 Task: Connect data to looker.
Action: Mouse moved to (190, 68)
Screenshot: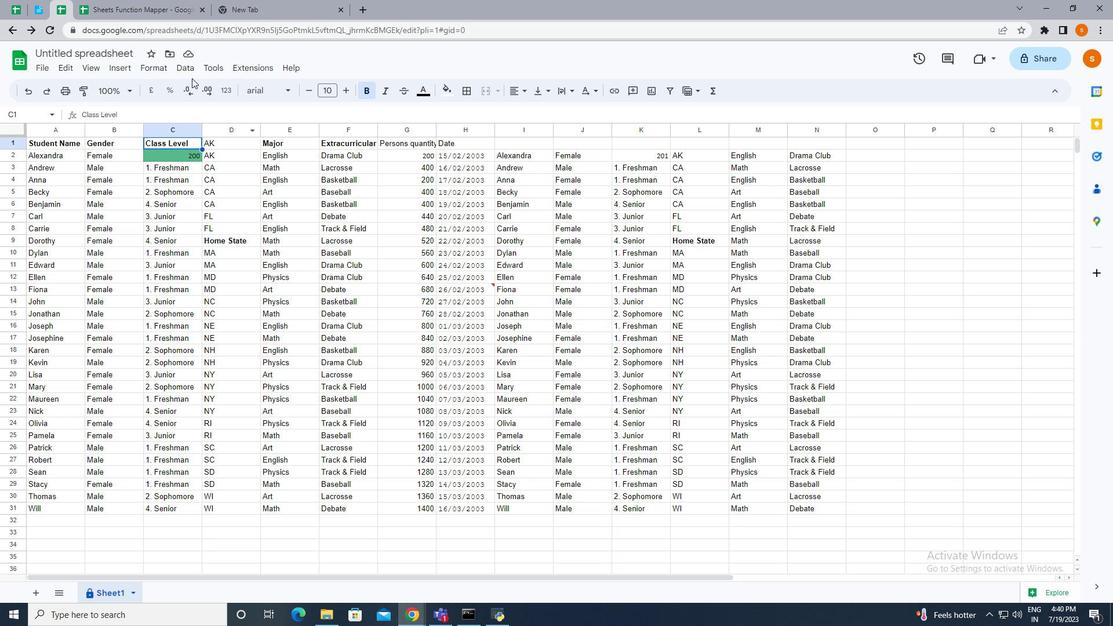 
Action: Mouse pressed left at (190, 68)
Screenshot: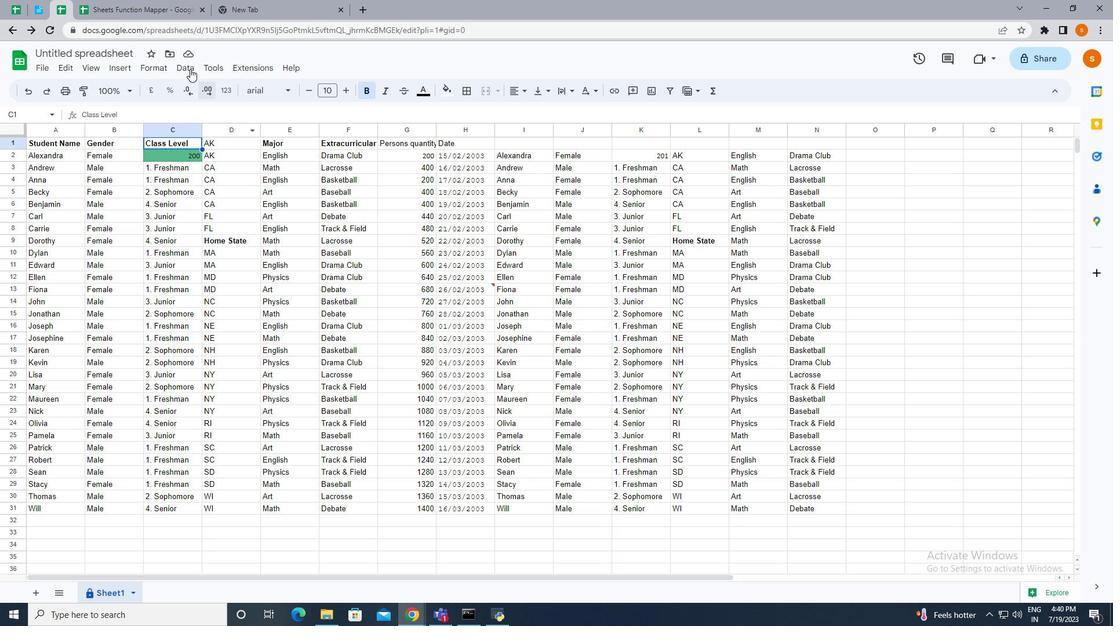 
Action: Mouse moved to (239, 383)
Screenshot: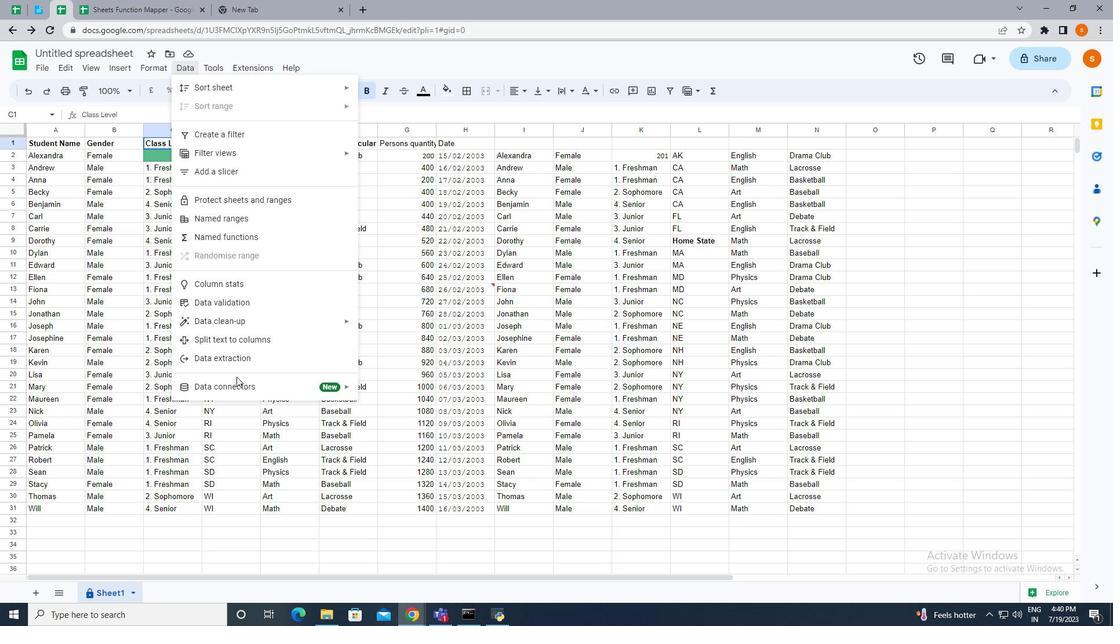 
Action: Mouse pressed left at (239, 383)
Screenshot: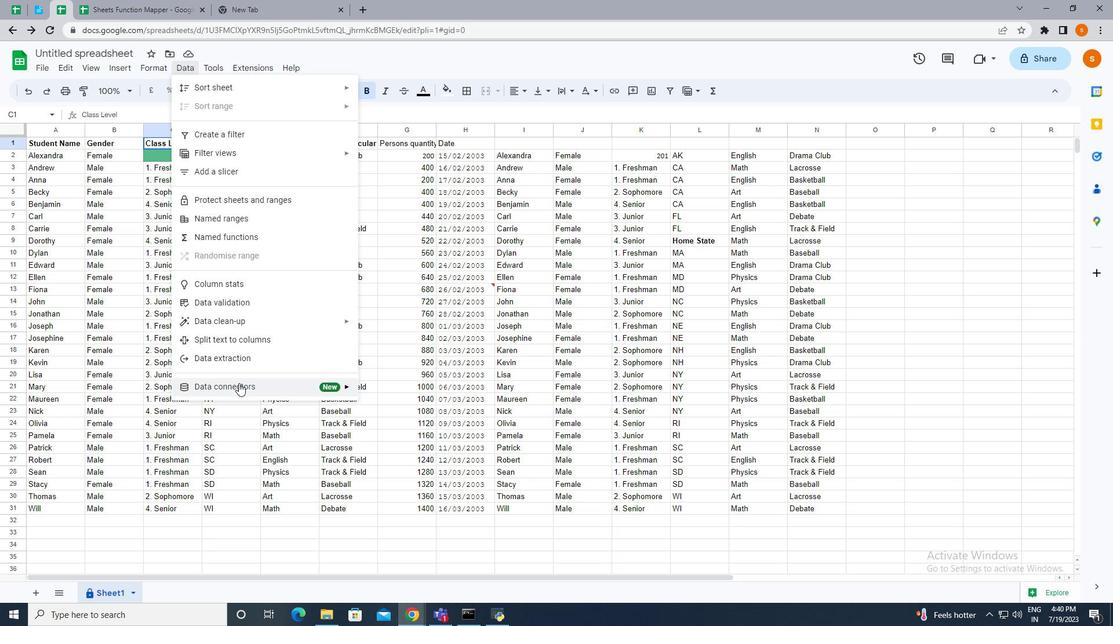 
Action: Mouse moved to (415, 410)
Screenshot: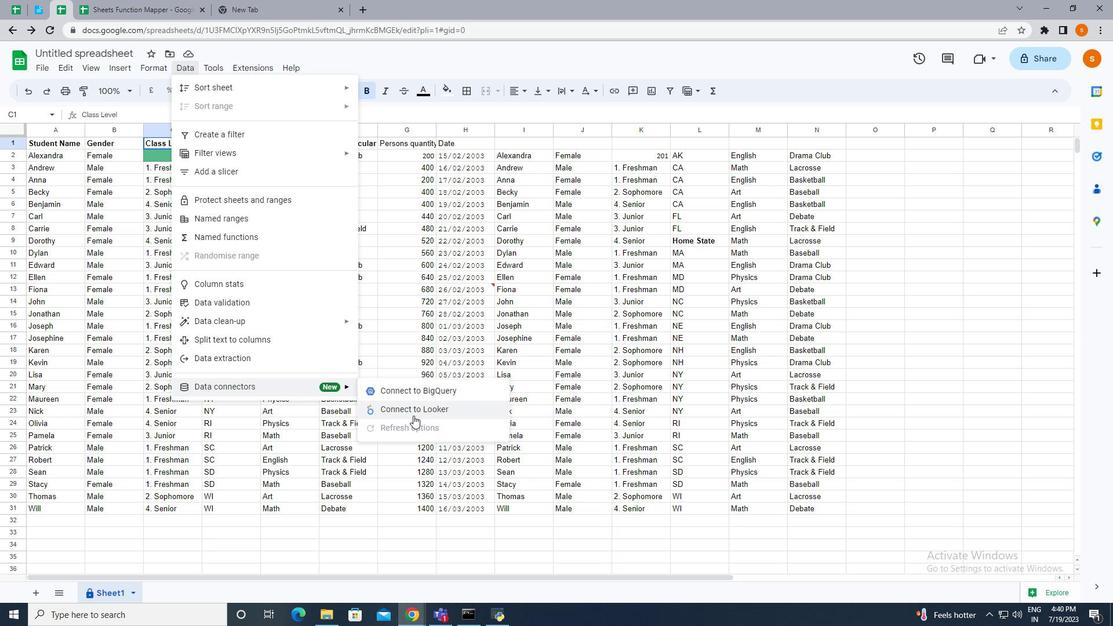 
Action: Mouse pressed left at (415, 410)
Screenshot: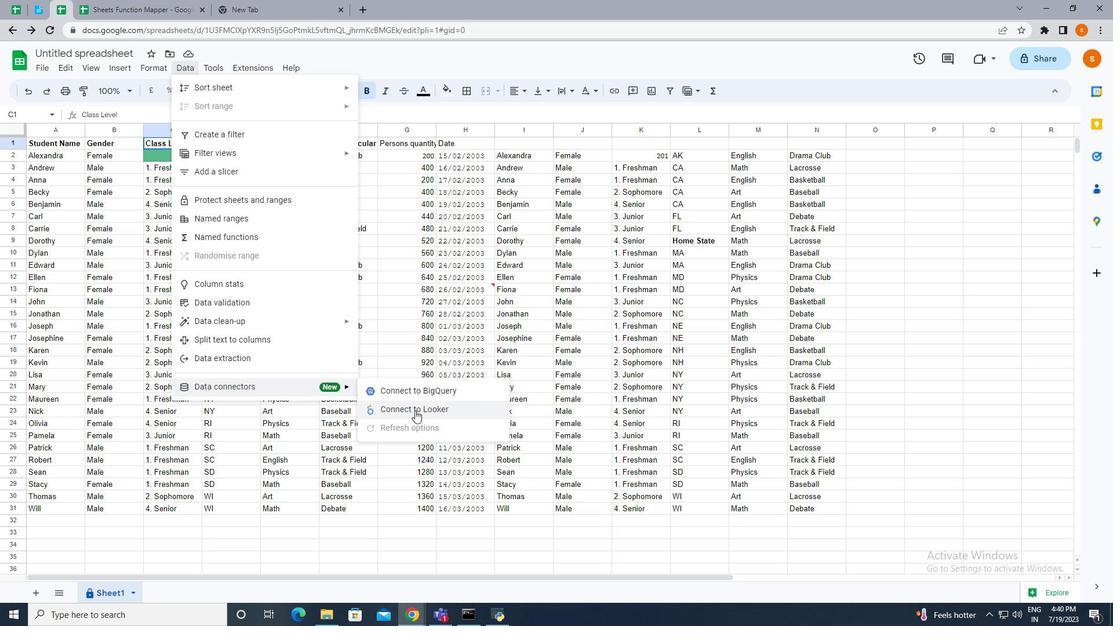 
